 Task: Create a due date automation trigger when advanced on, on the monday of the week before a card is due add content with a name ending with resume at 11:00 AM.
Action: Mouse moved to (1170, 95)
Screenshot: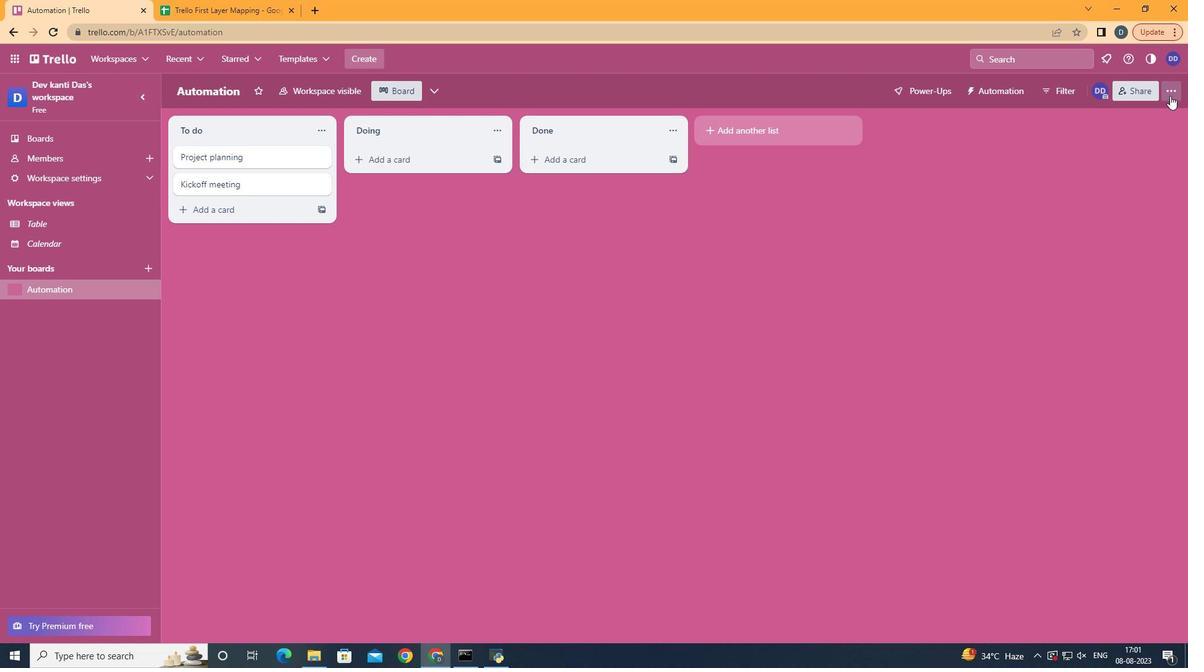 
Action: Mouse pressed left at (1170, 95)
Screenshot: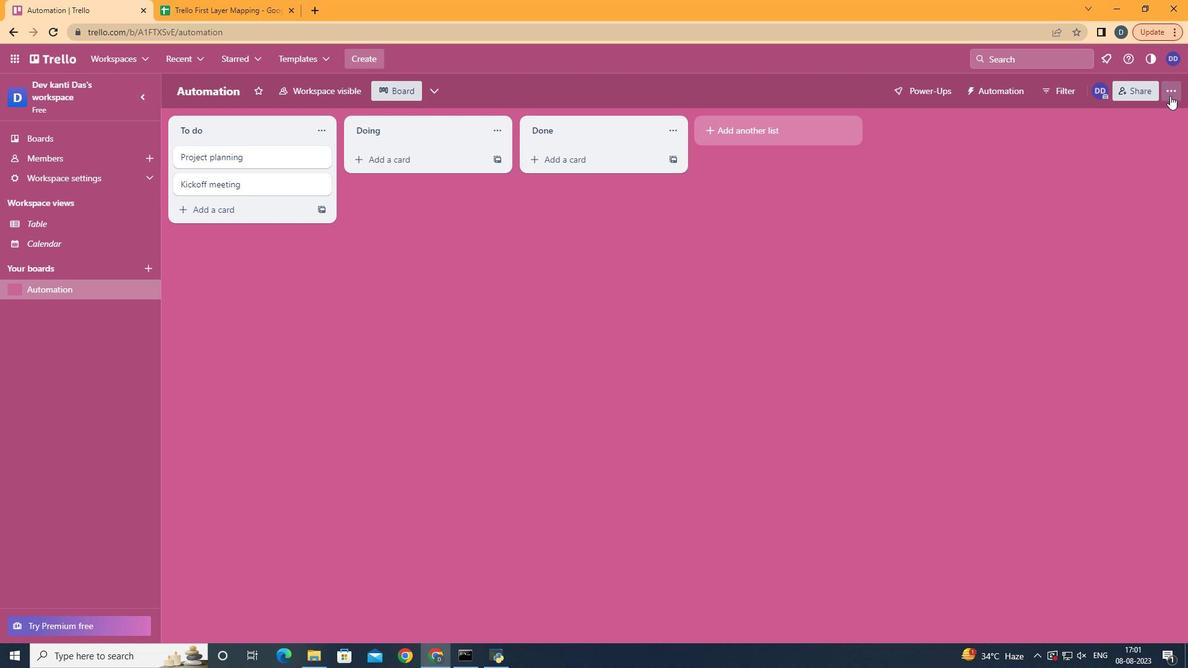 
Action: Mouse moved to (1096, 275)
Screenshot: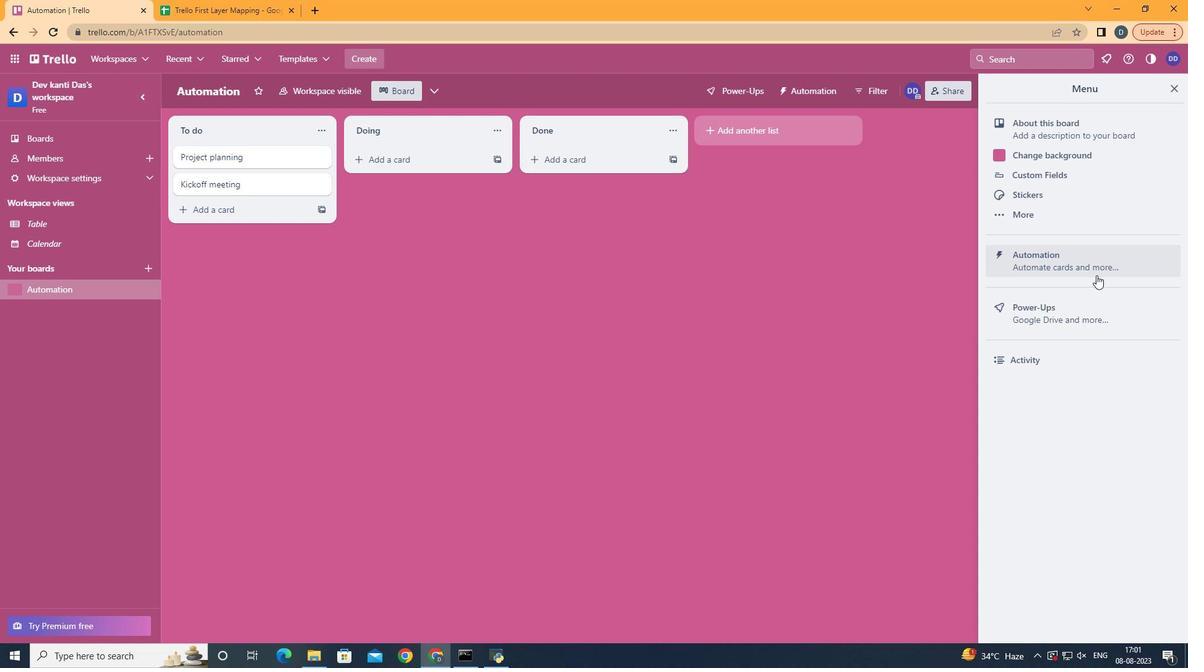 
Action: Mouse pressed left at (1096, 275)
Screenshot: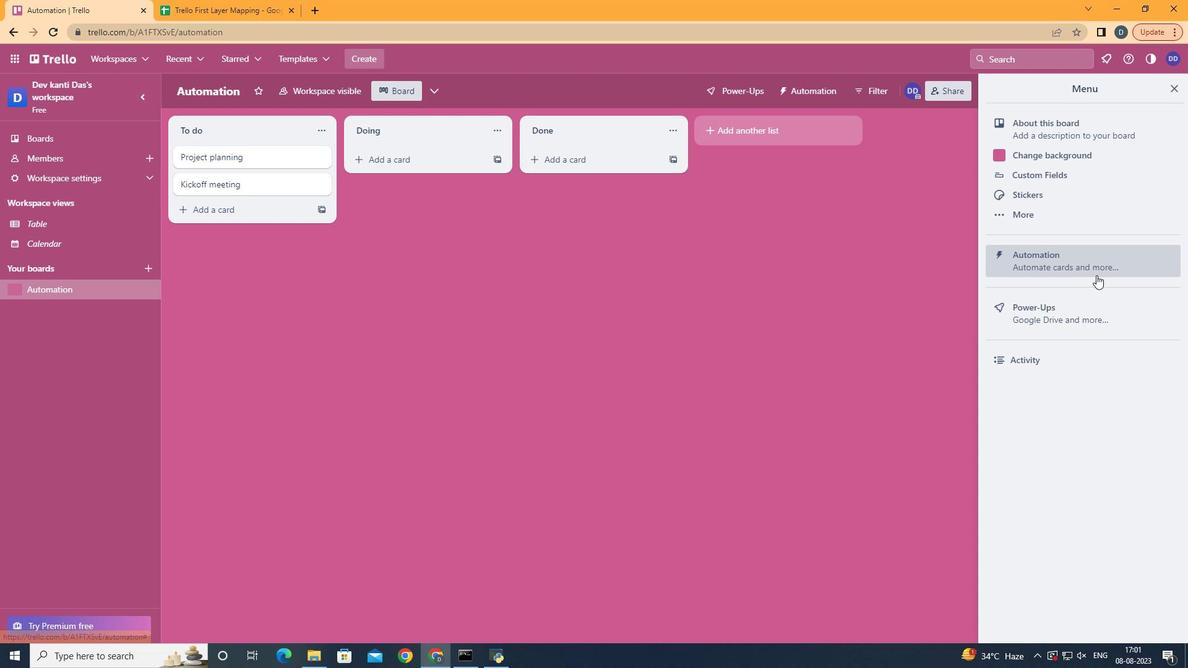 
Action: Mouse moved to (213, 243)
Screenshot: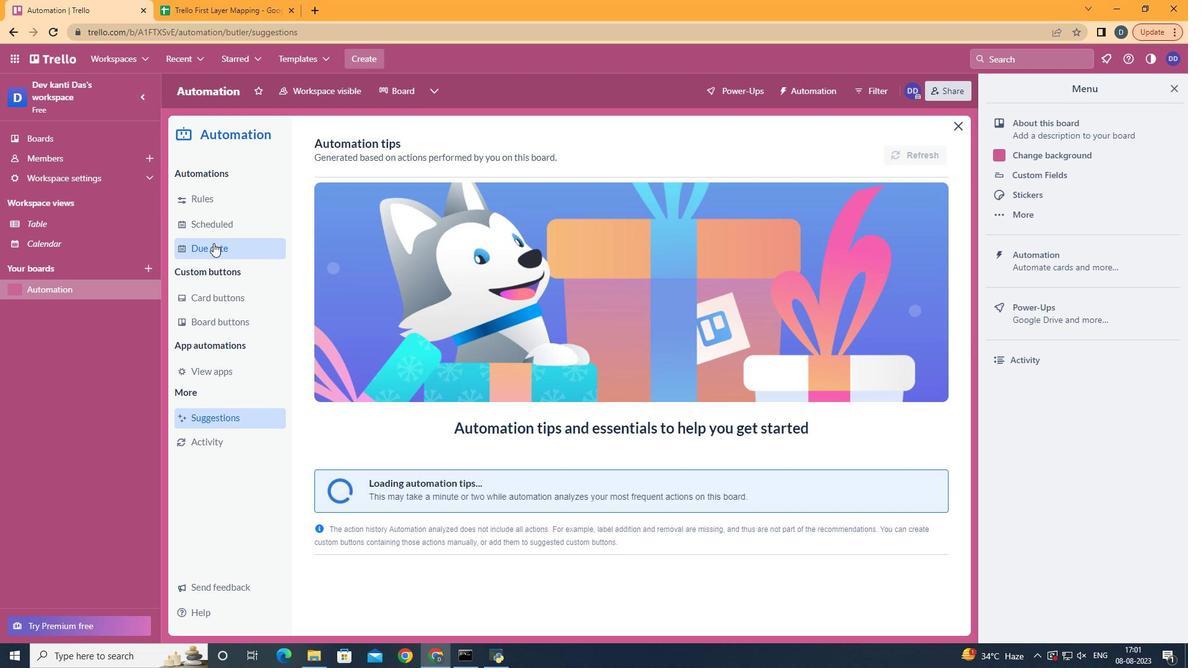 
Action: Mouse pressed left at (213, 243)
Screenshot: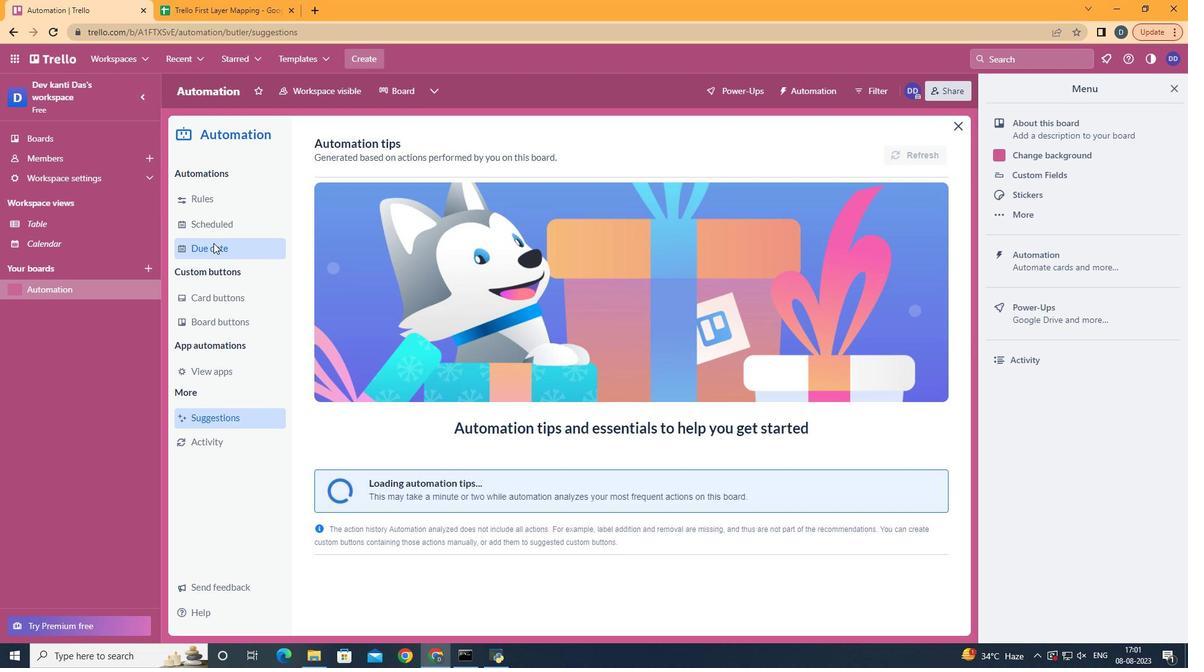 
Action: Mouse moved to (862, 147)
Screenshot: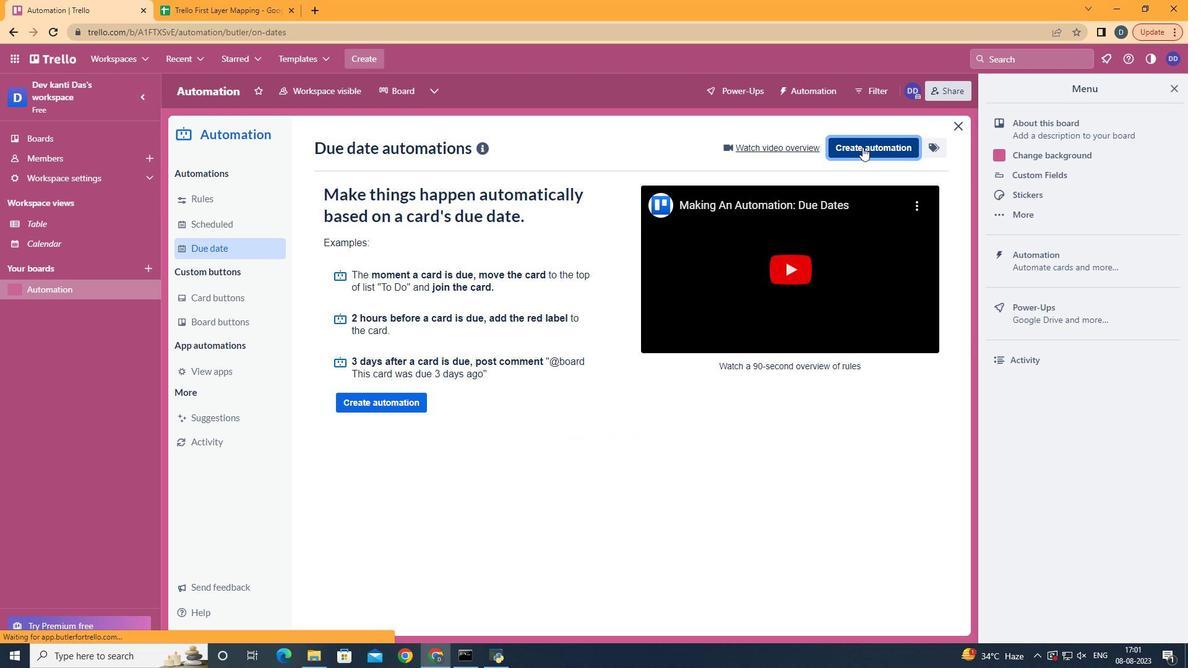 
Action: Mouse pressed left at (862, 147)
Screenshot: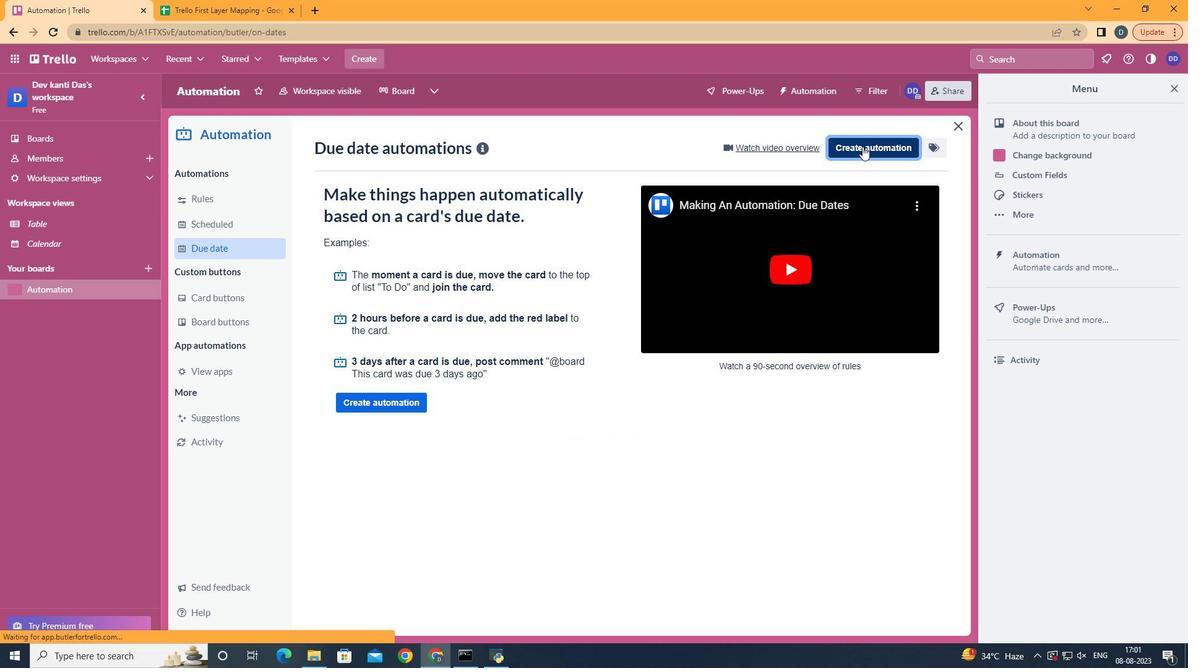 
Action: Mouse moved to (646, 265)
Screenshot: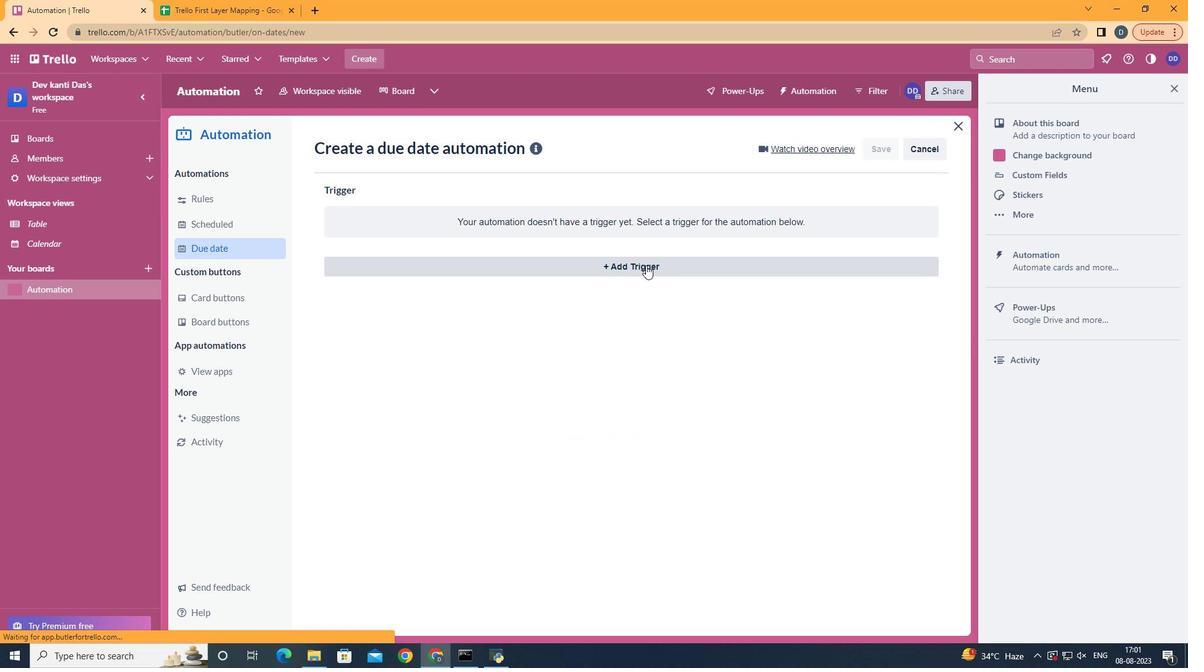 
Action: Mouse pressed left at (646, 265)
Screenshot: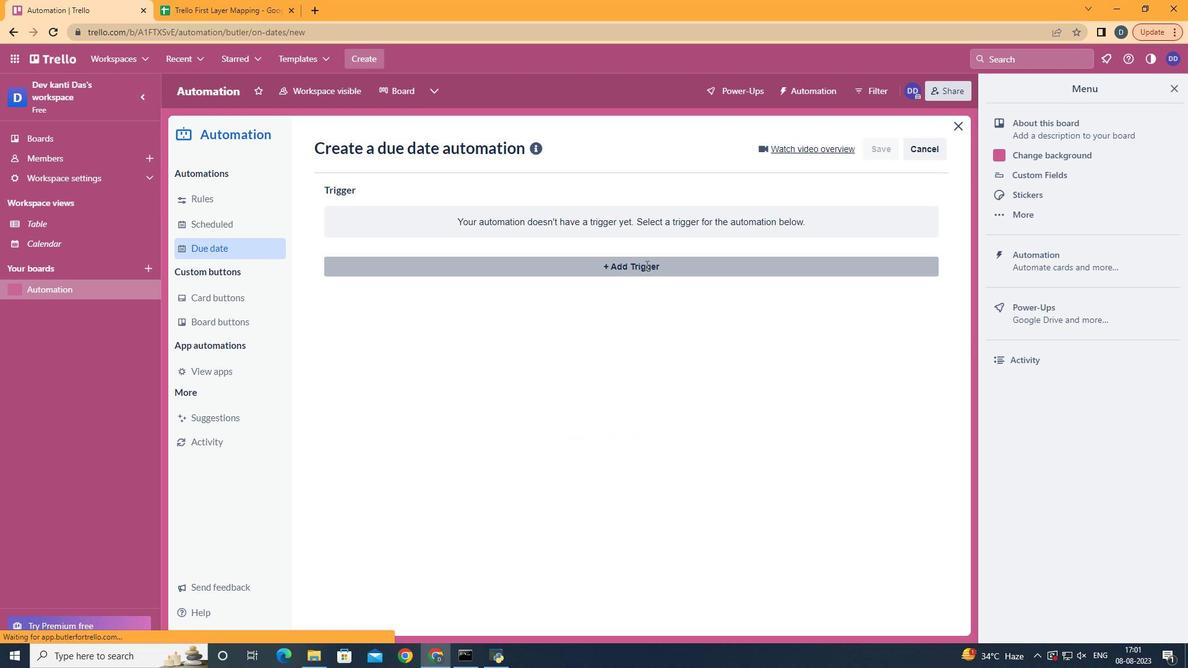 
Action: Mouse moved to (444, 601)
Screenshot: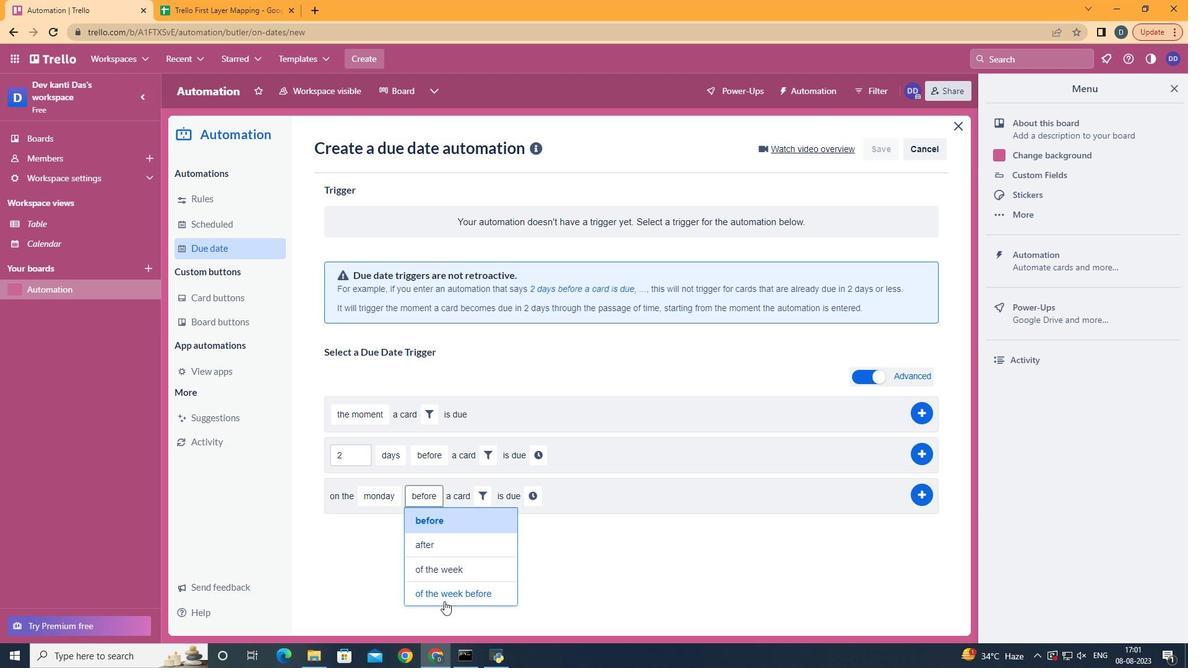 
Action: Mouse pressed left at (444, 601)
Screenshot: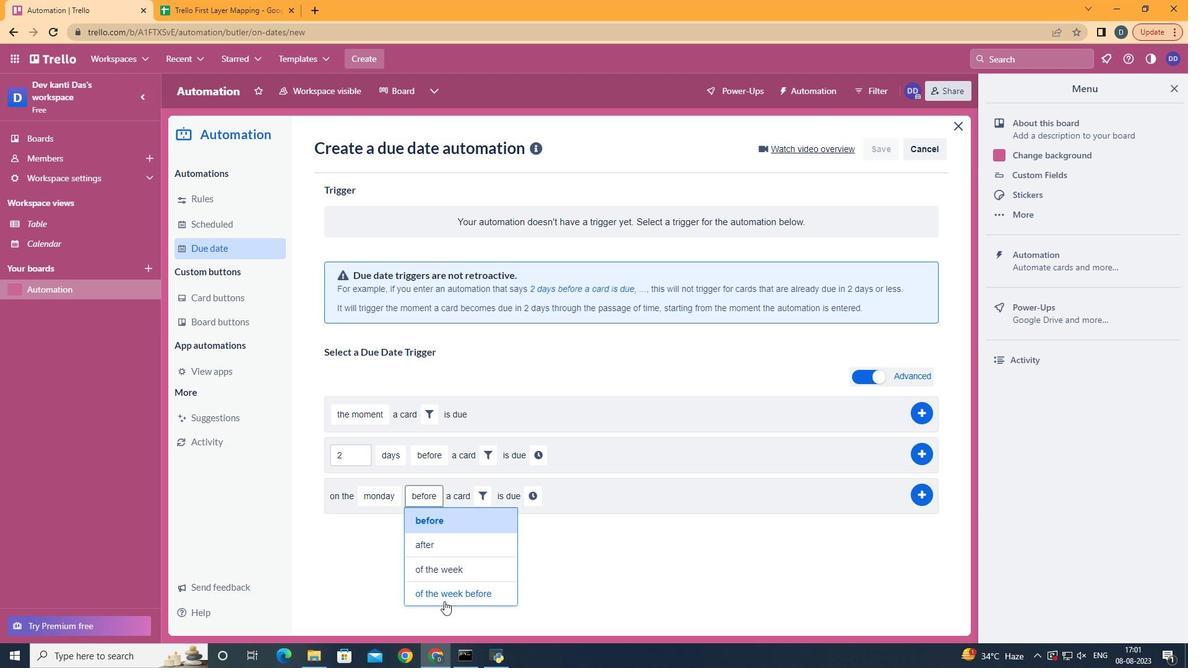 
Action: Mouse moved to (522, 498)
Screenshot: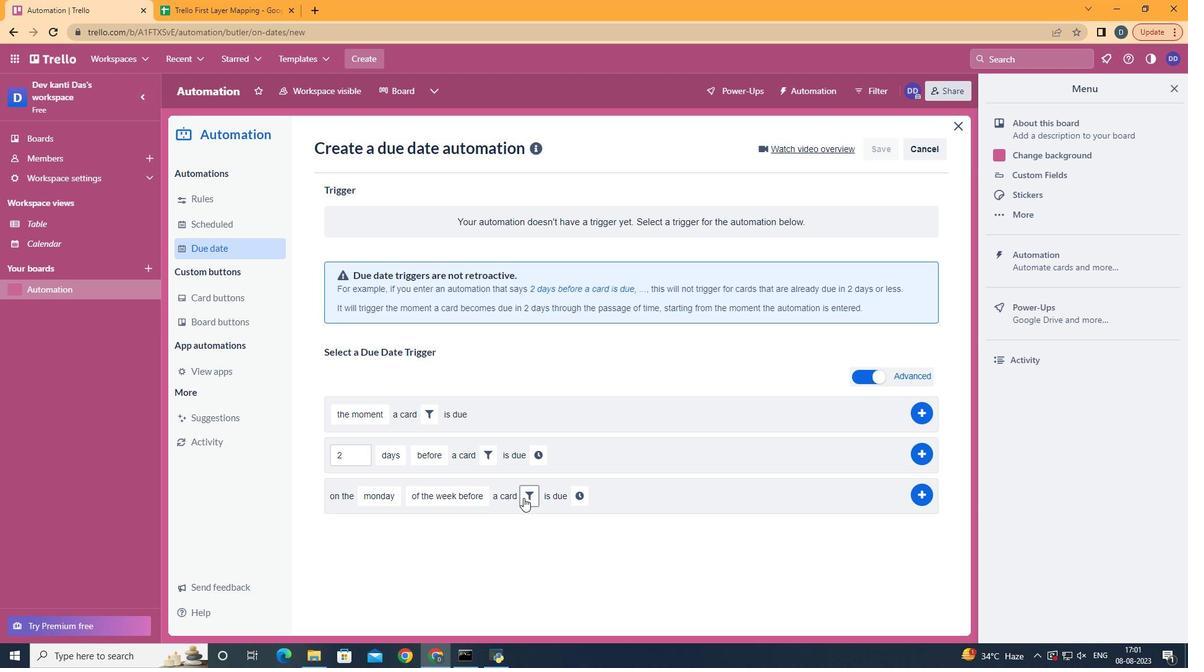 
Action: Mouse pressed left at (522, 498)
Screenshot: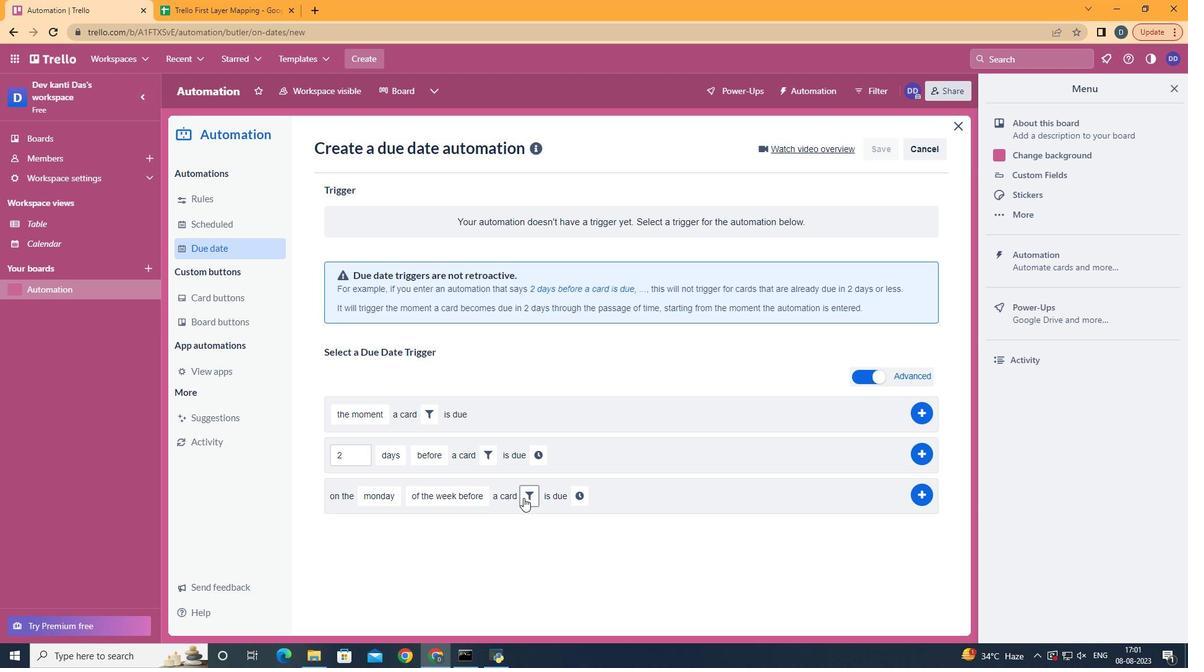 
Action: Mouse moved to (688, 541)
Screenshot: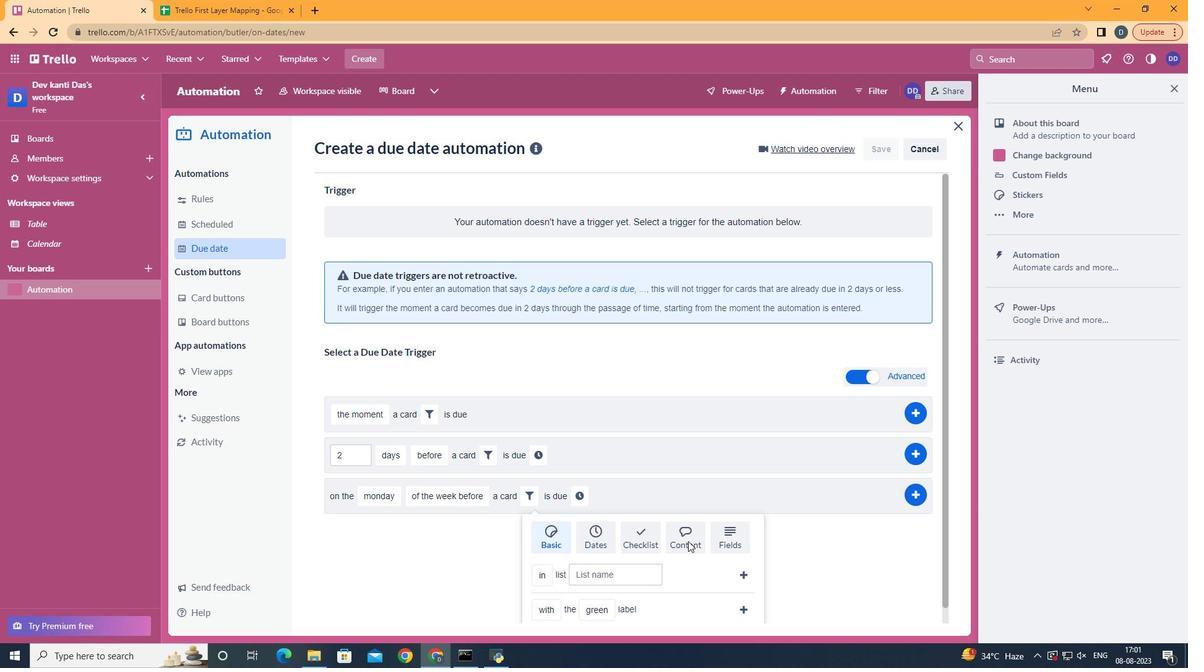 
Action: Mouse pressed left at (688, 541)
Screenshot: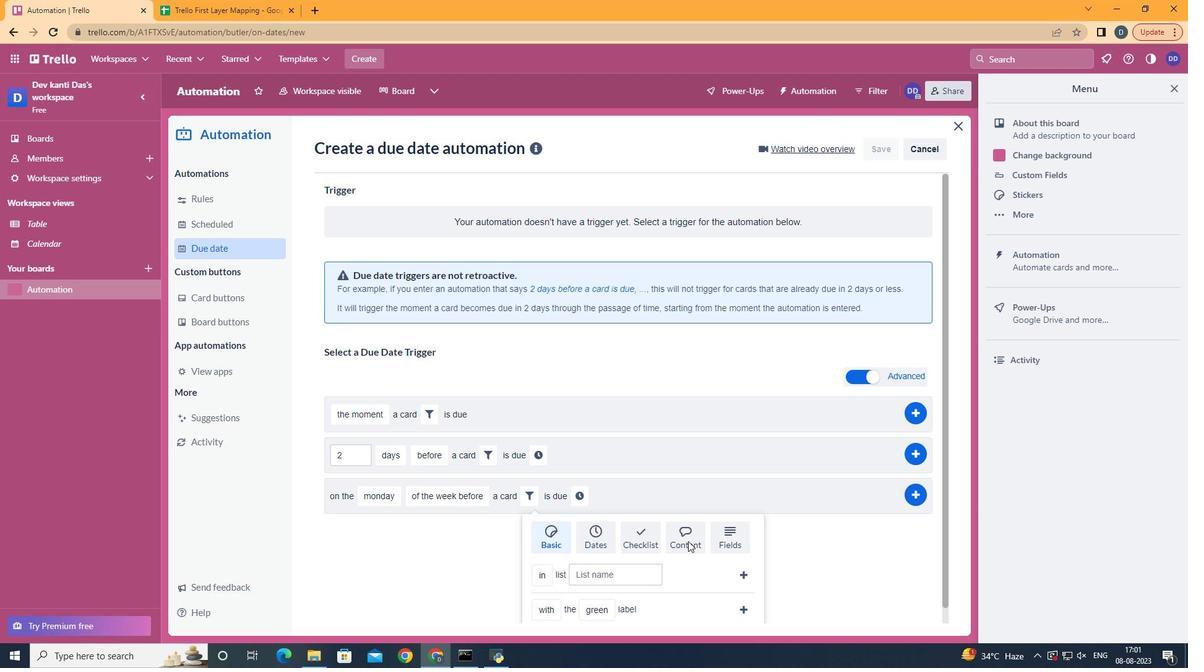 
Action: Mouse moved to (617, 498)
Screenshot: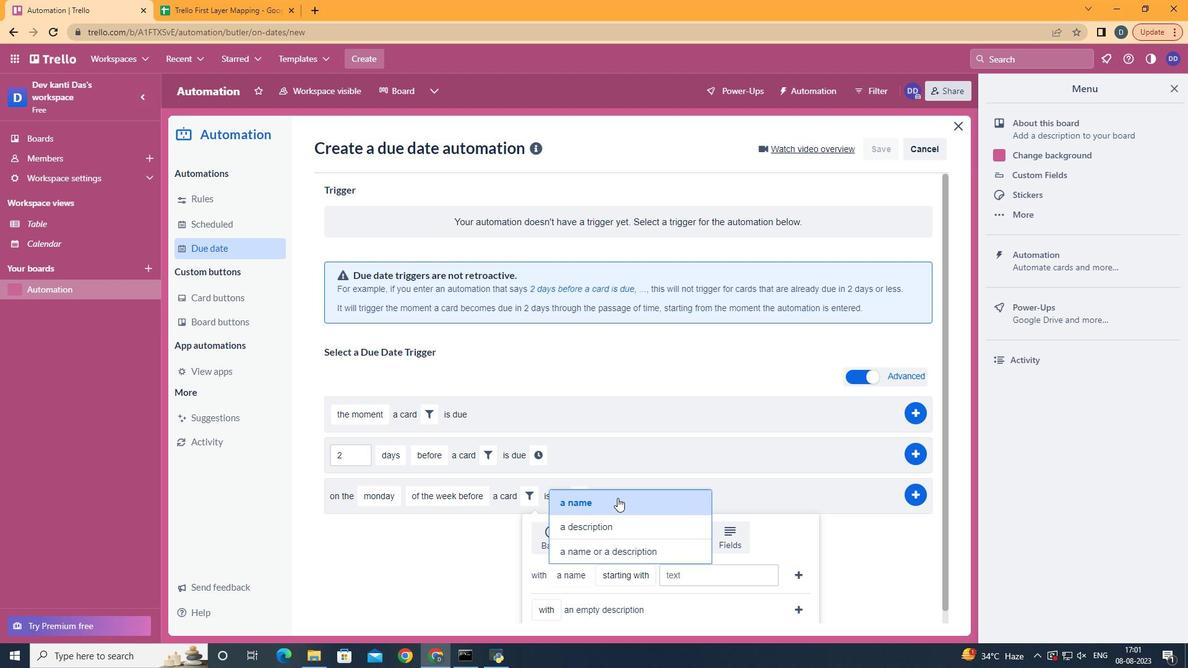 
Action: Mouse pressed left at (617, 498)
Screenshot: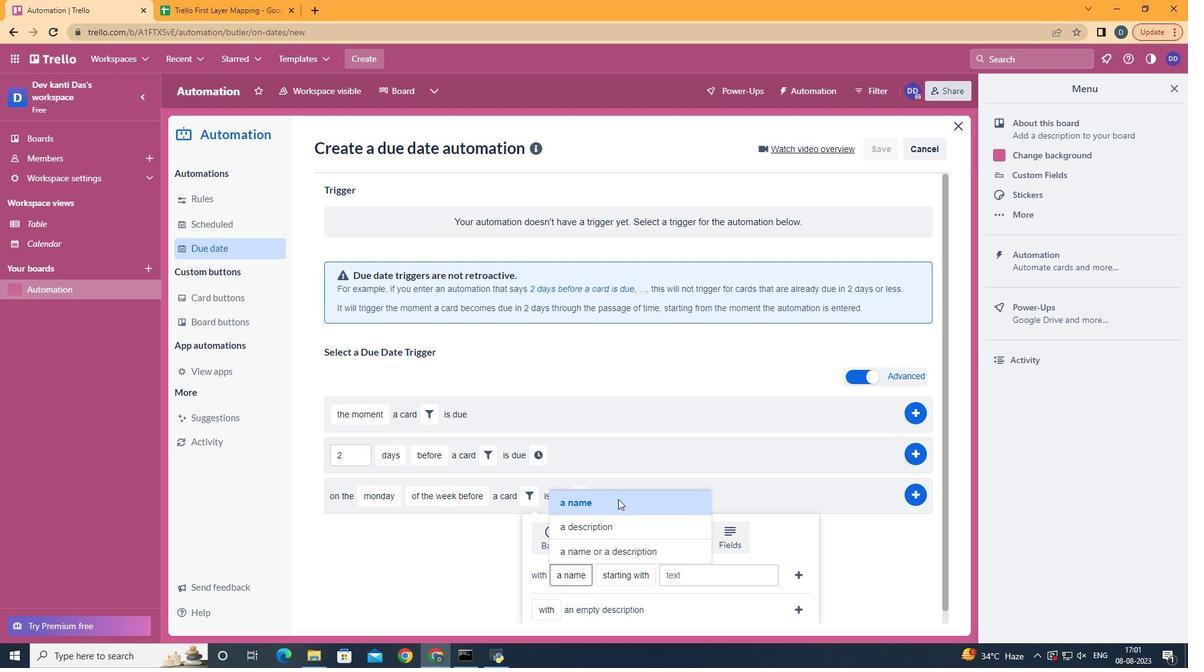 
Action: Mouse moved to (646, 453)
Screenshot: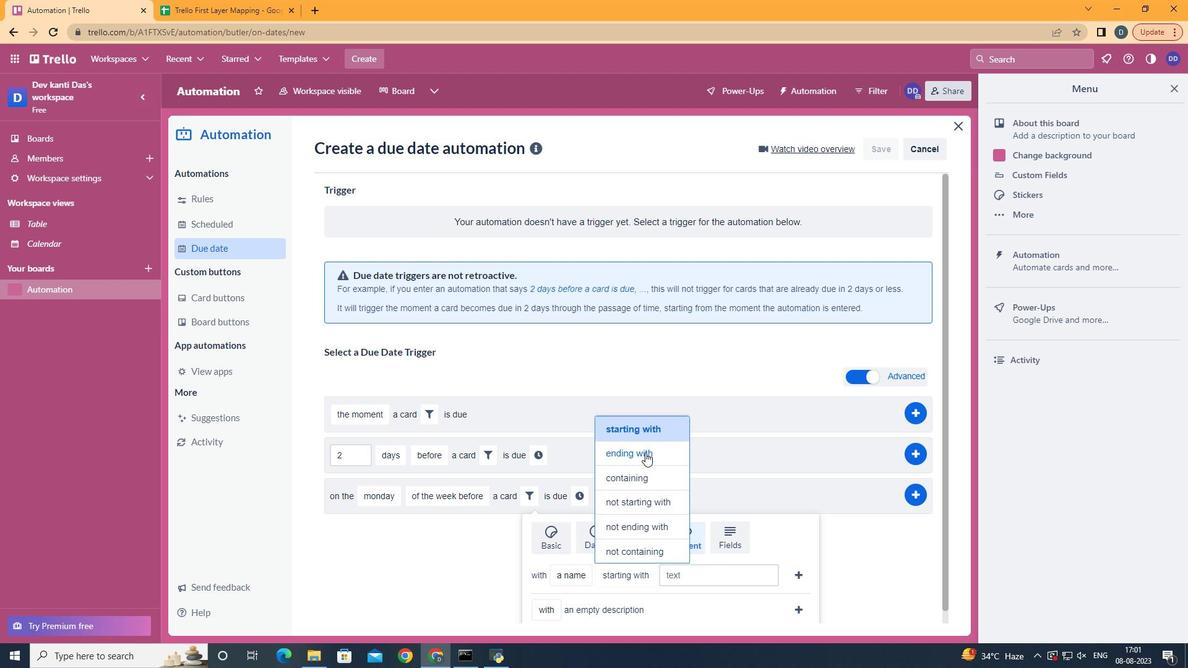 
Action: Mouse pressed left at (646, 453)
Screenshot: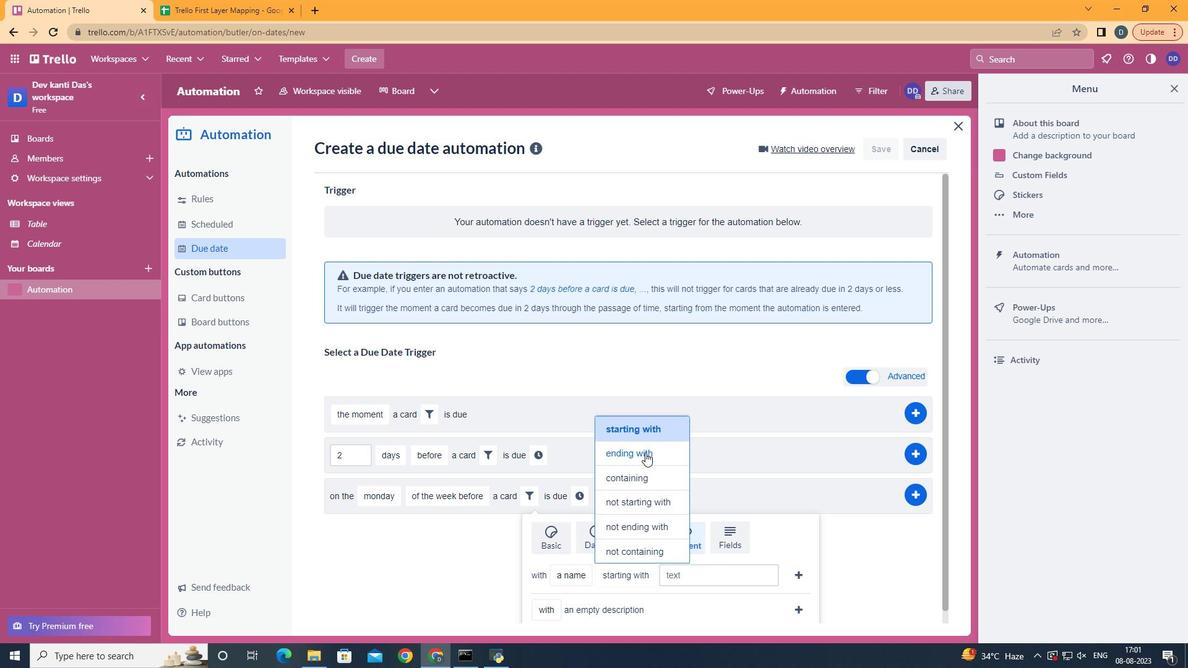 
Action: Mouse moved to (676, 583)
Screenshot: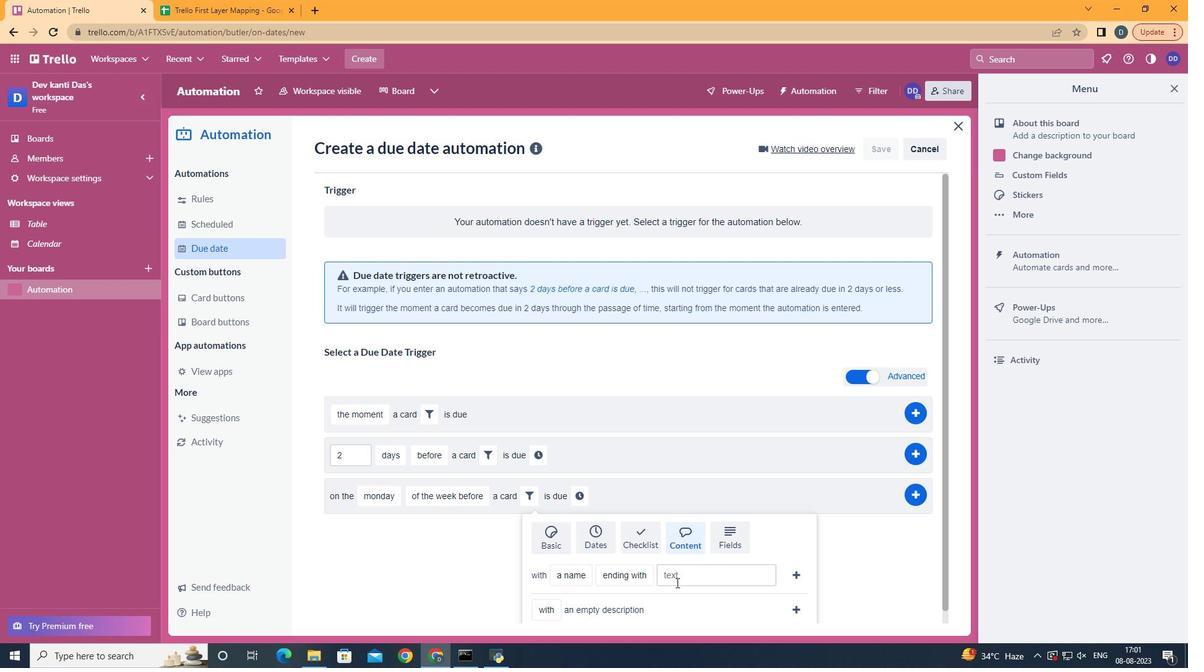 
Action: Mouse pressed left at (676, 583)
Screenshot: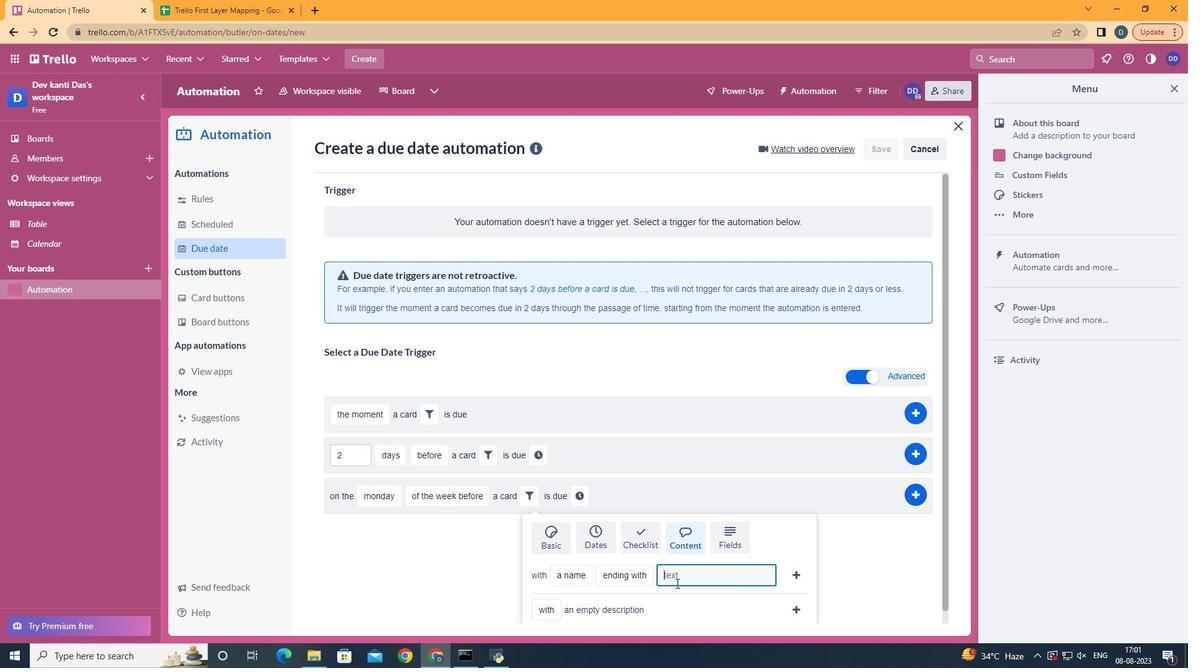 
Action: Mouse moved to (674, 579)
Screenshot: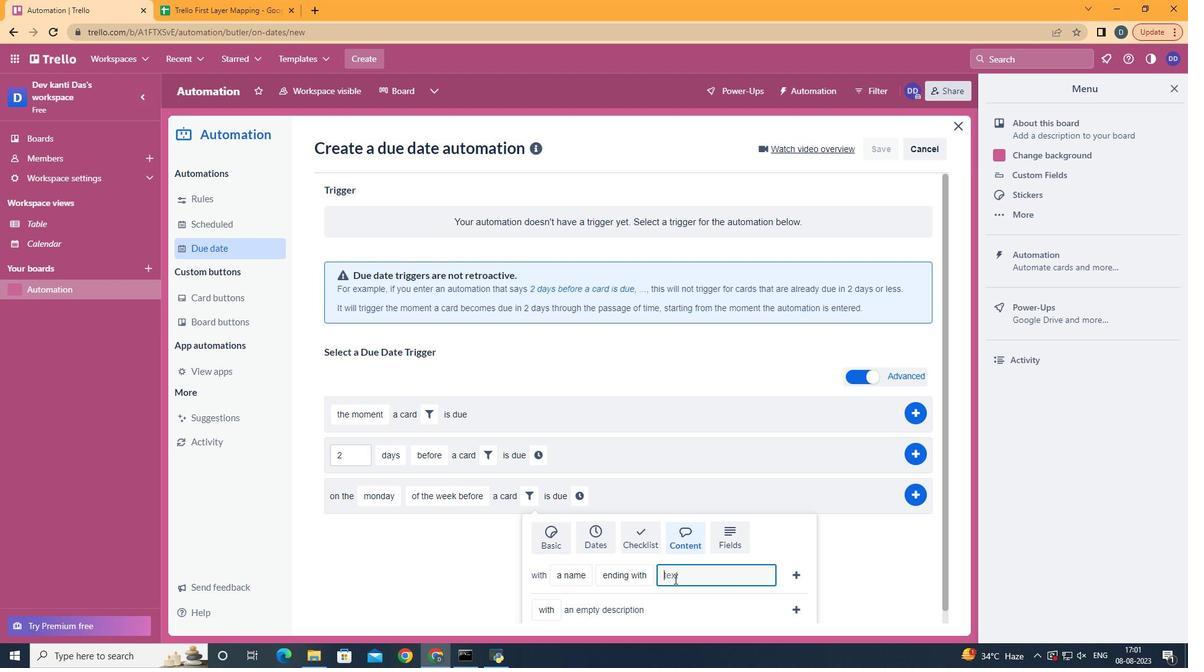 
Action: Key pressed resume
Screenshot: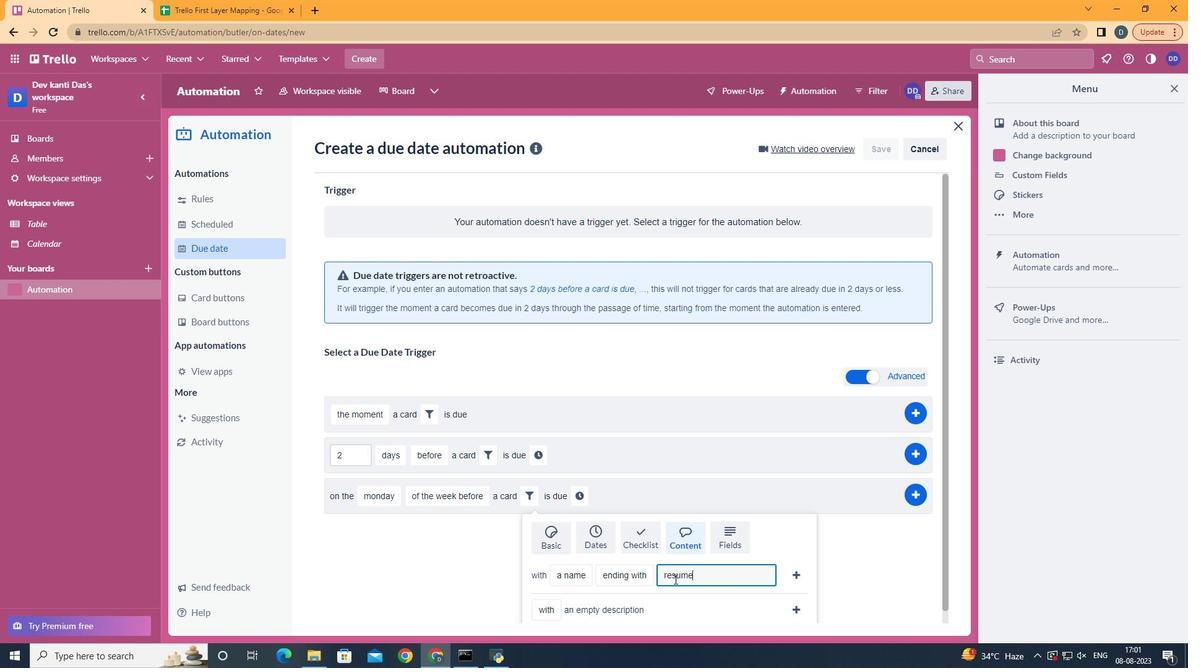 
Action: Mouse moved to (787, 571)
Screenshot: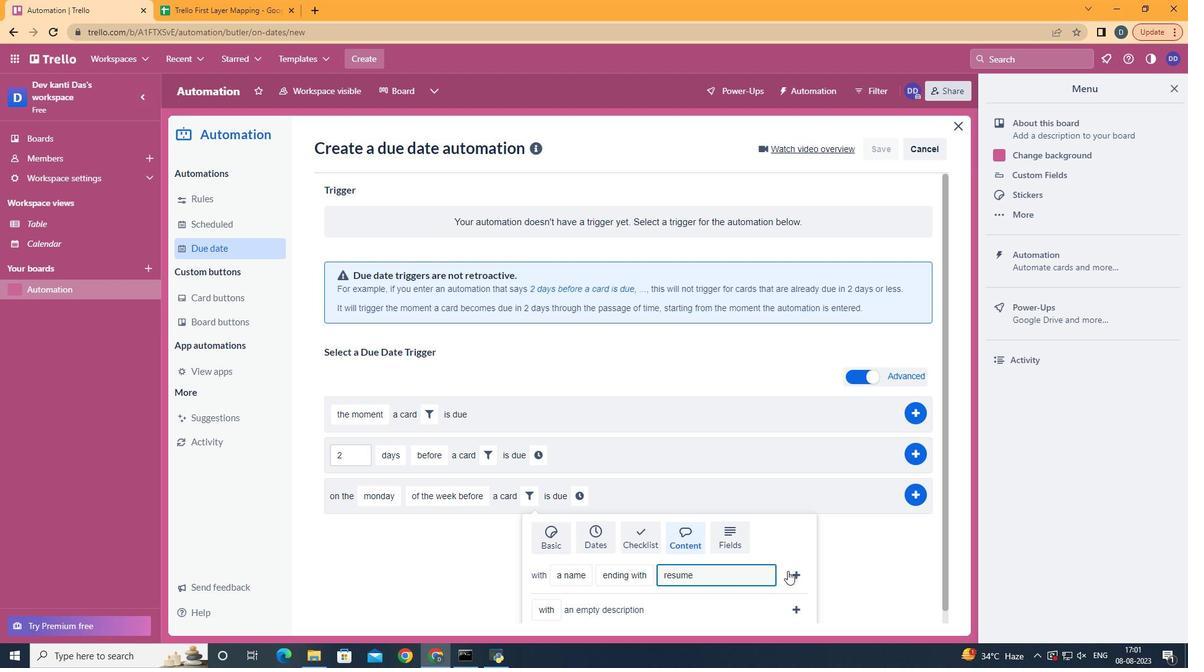 
Action: Mouse pressed left at (787, 571)
Screenshot: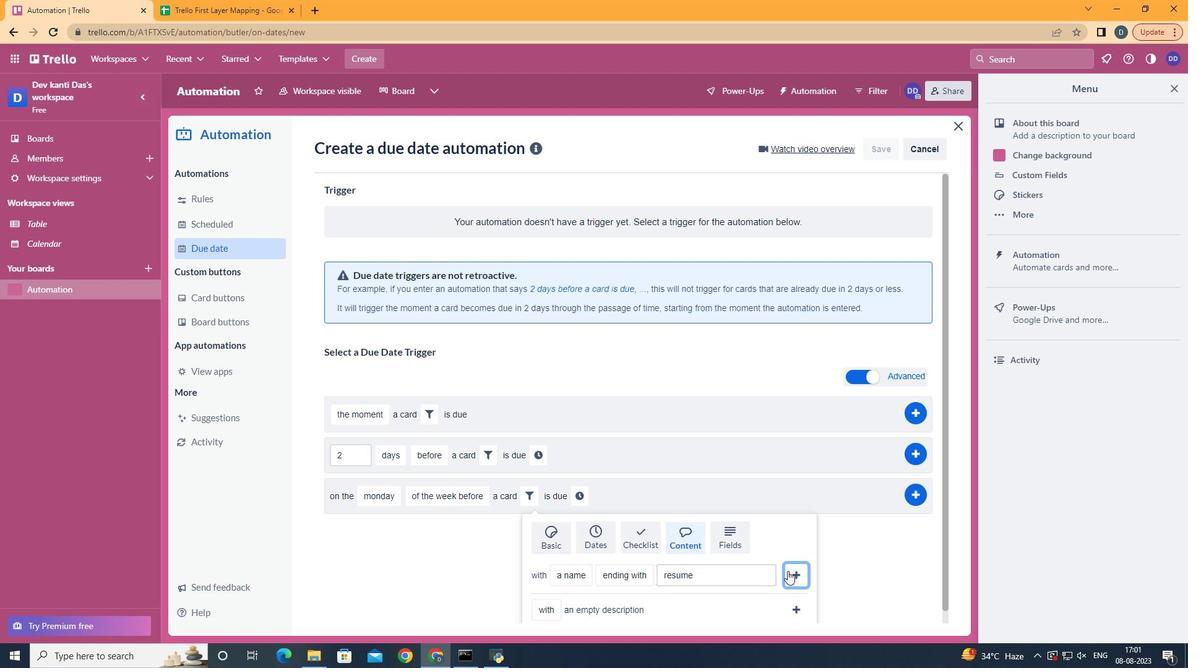 
Action: Mouse moved to (740, 492)
Screenshot: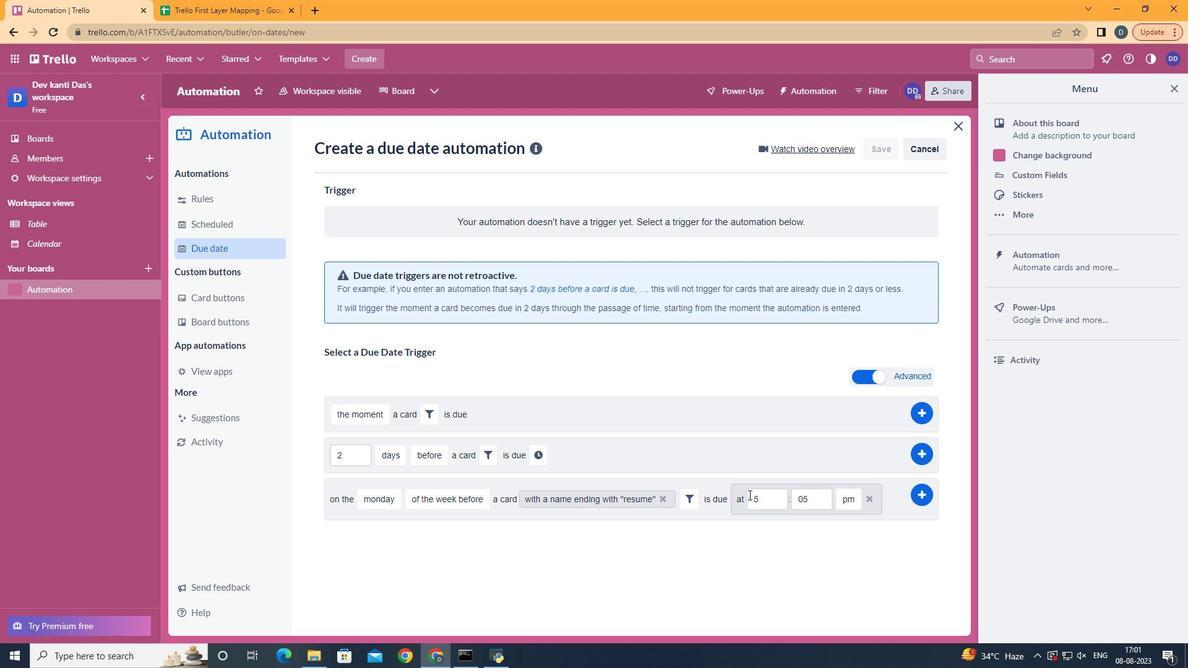 
Action: Mouse pressed left at (740, 492)
Screenshot: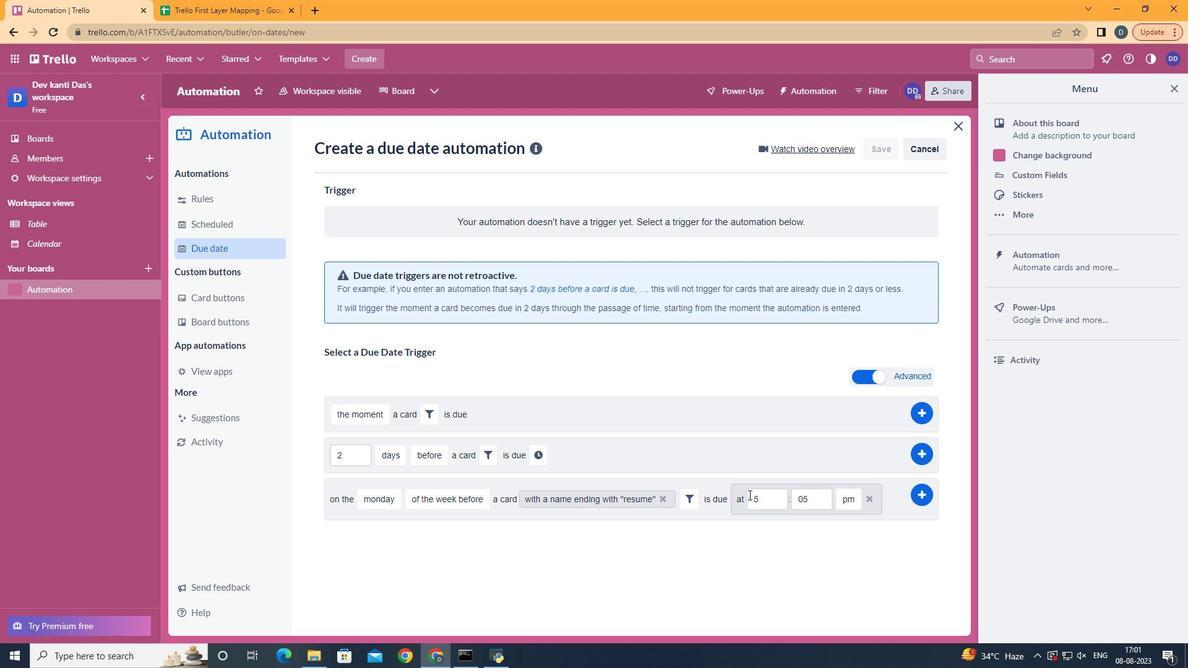 
Action: Mouse moved to (776, 500)
Screenshot: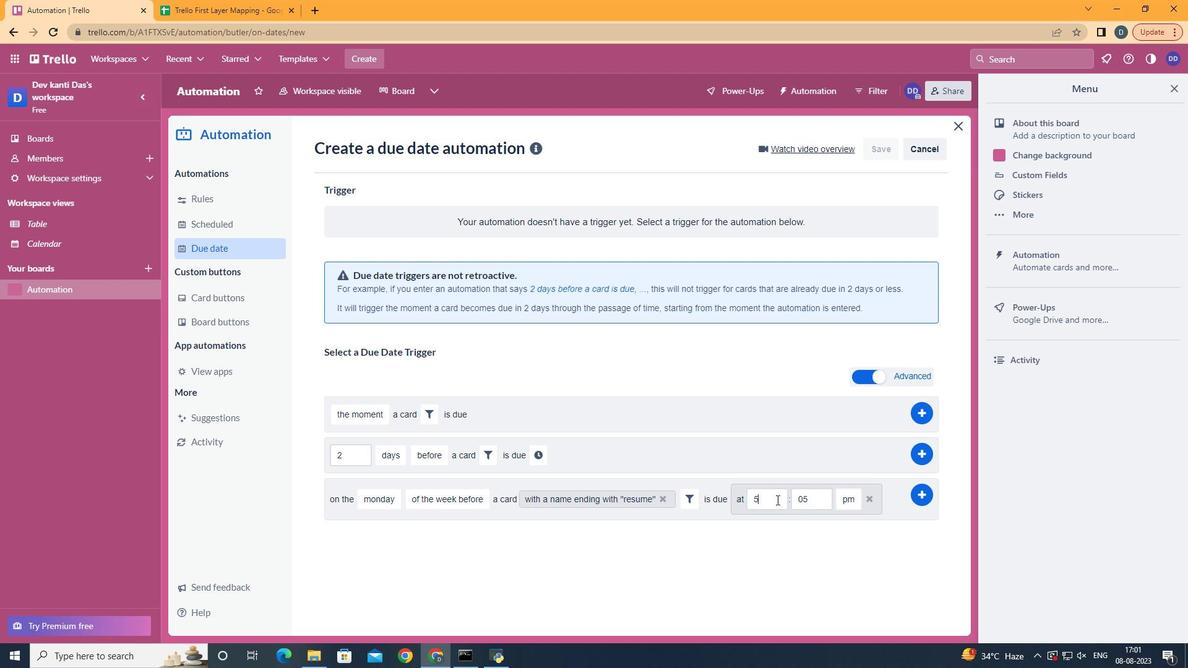 
Action: Mouse pressed left at (776, 500)
Screenshot: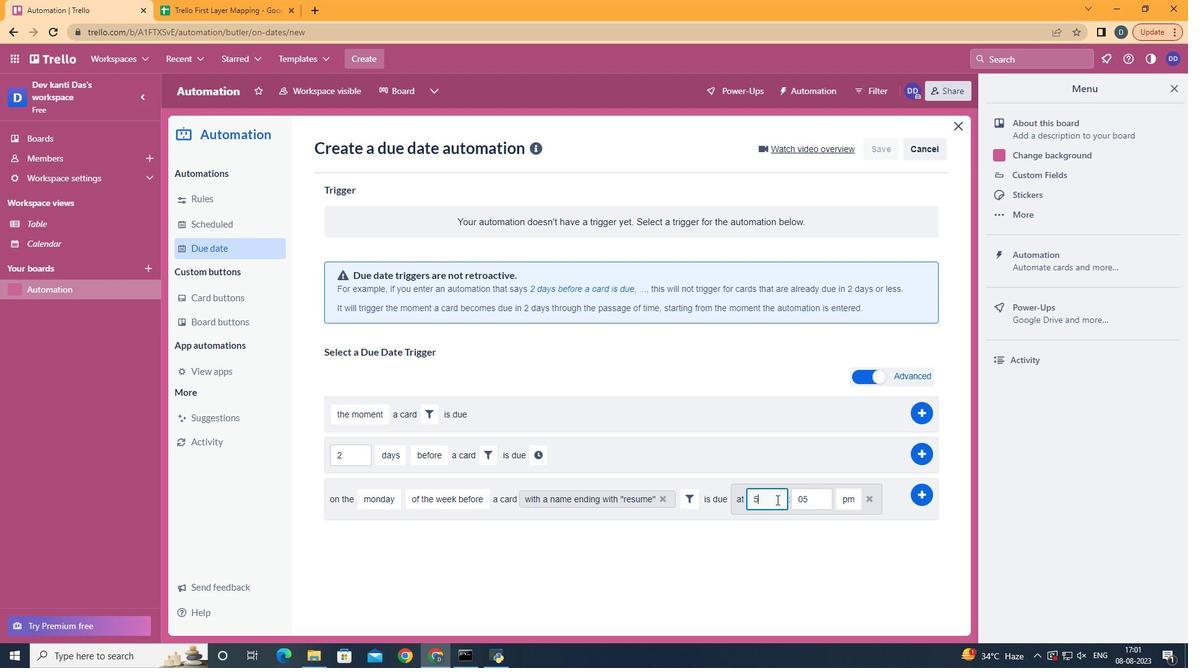 
Action: Key pressed <Key.backspace>11
Screenshot: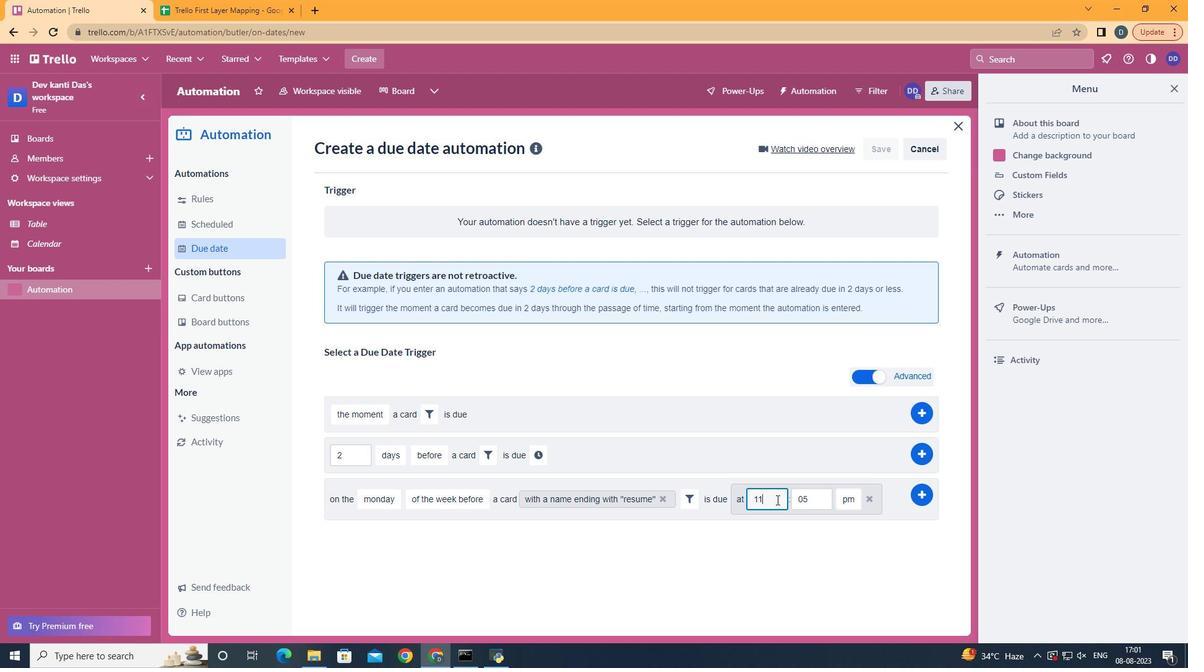 
Action: Mouse moved to (818, 498)
Screenshot: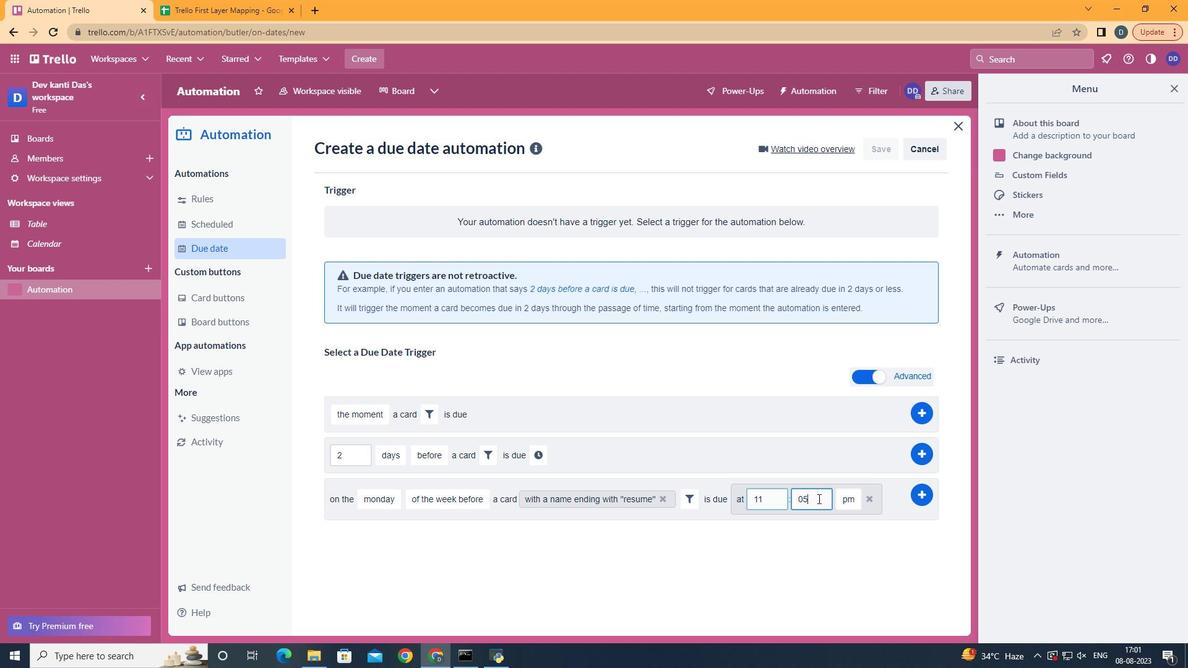 
Action: Mouse pressed left at (818, 498)
Screenshot: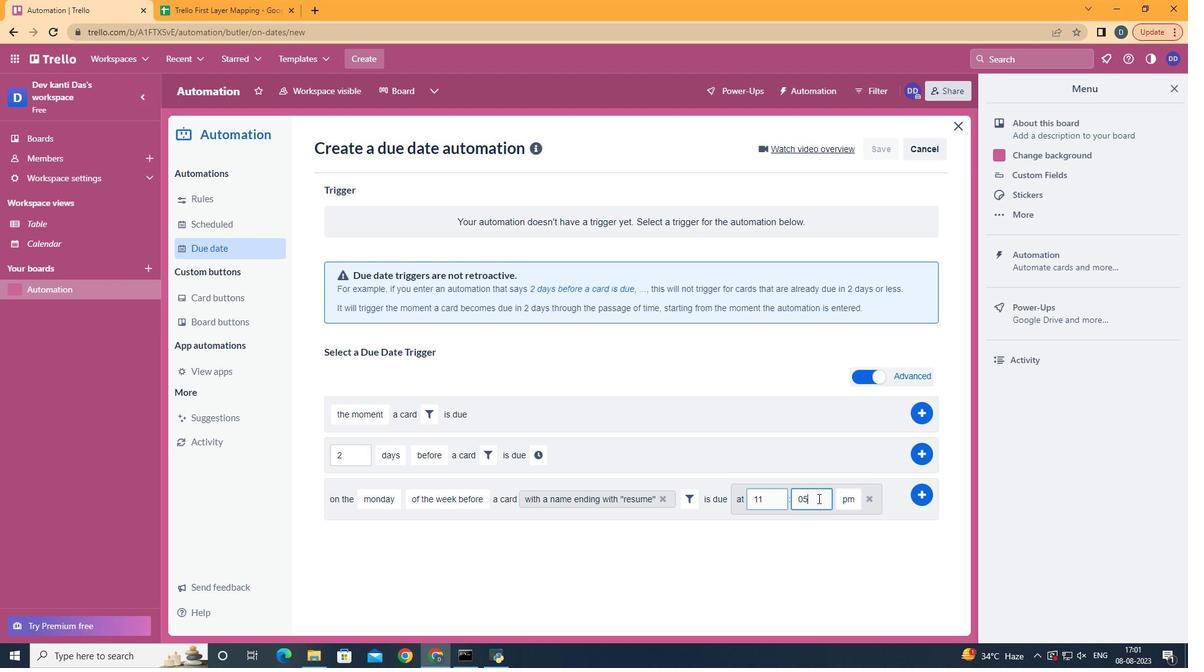 
Action: Key pressed <Key.backspace>0
Screenshot: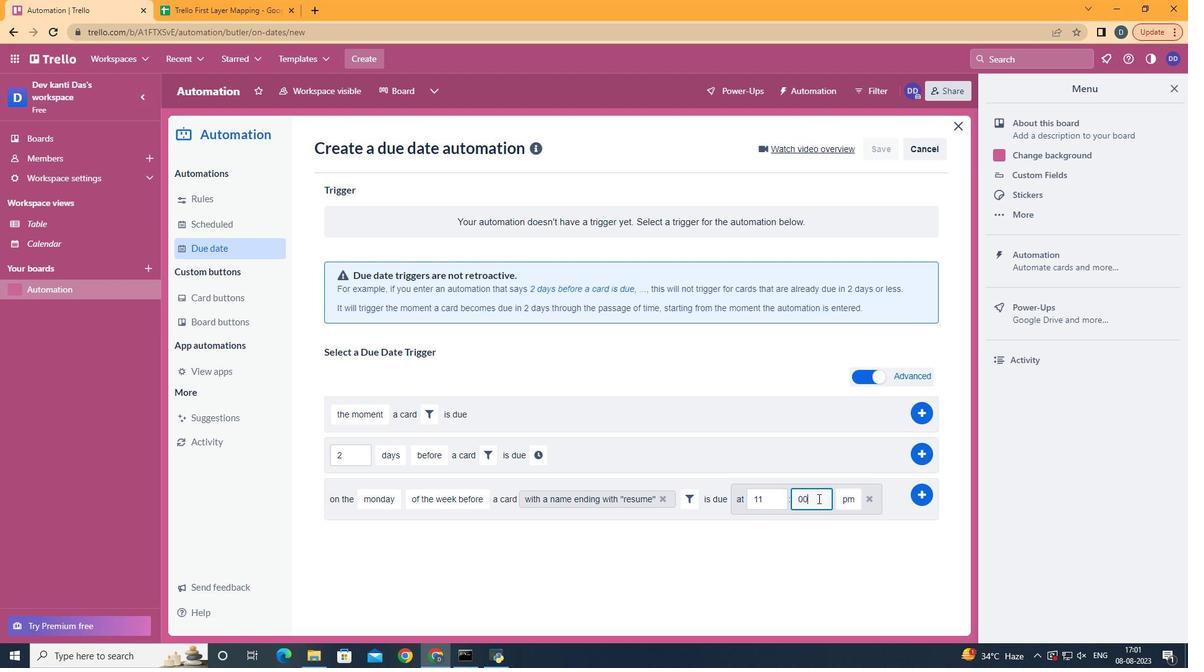
Action: Mouse moved to (846, 519)
Screenshot: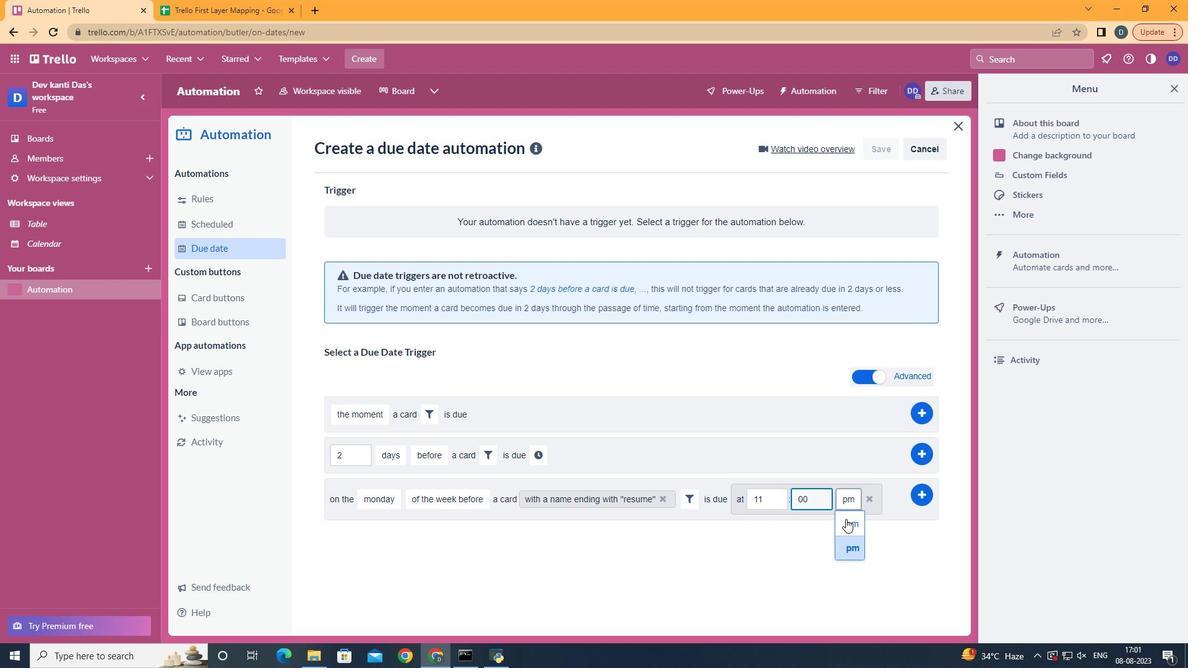 
Action: Mouse pressed left at (846, 519)
Screenshot: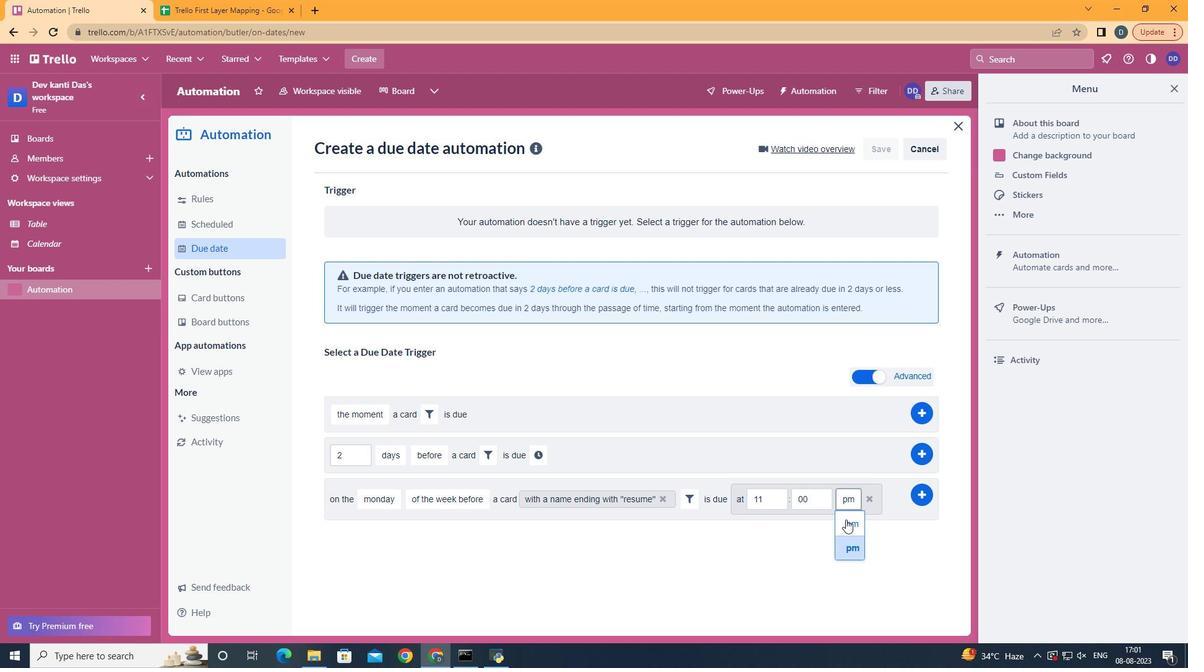 
Action: Mouse moved to (914, 498)
Screenshot: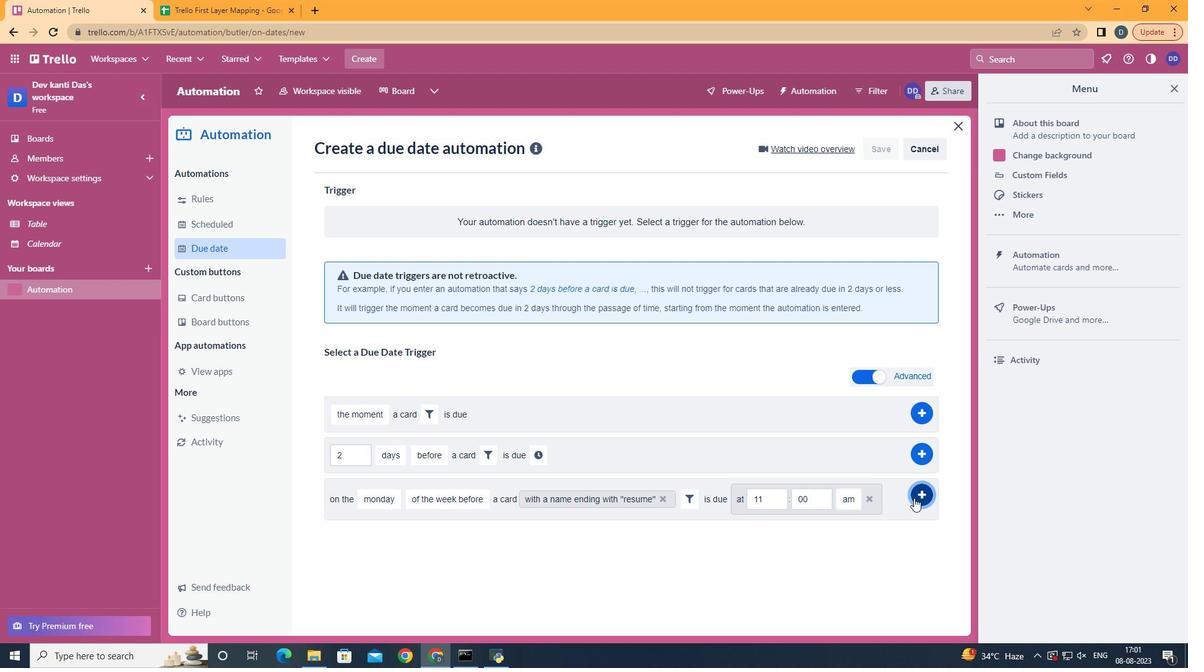 
Action: Mouse pressed left at (914, 498)
Screenshot: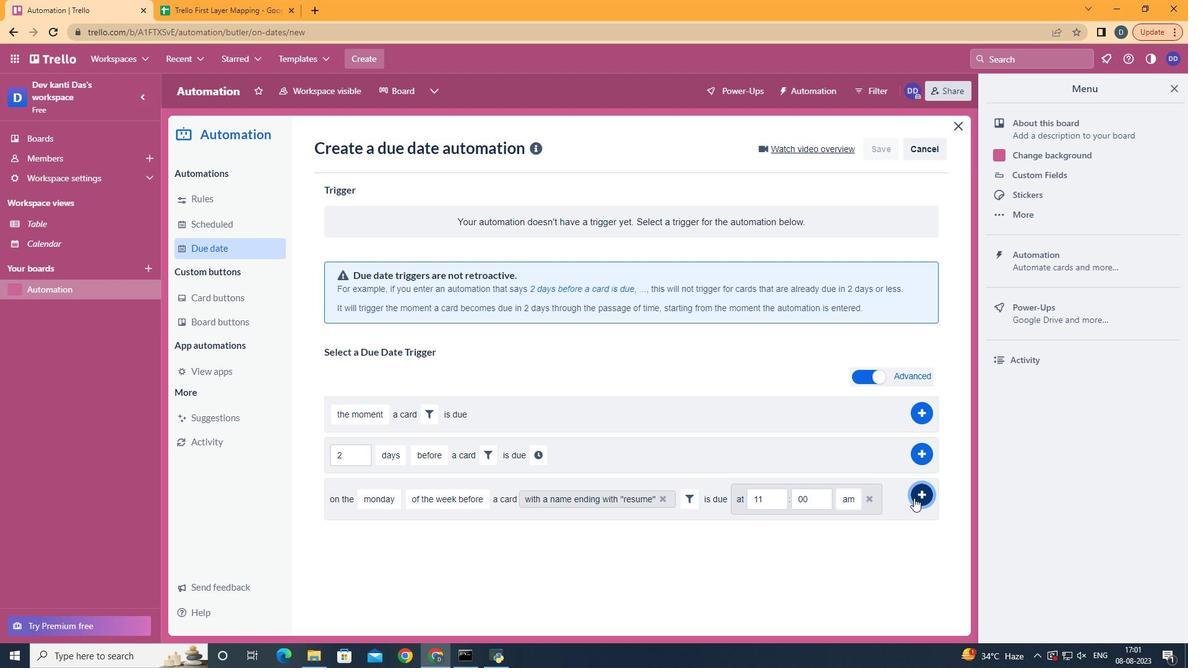 
Action: Mouse moved to (765, 189)
Screenshot: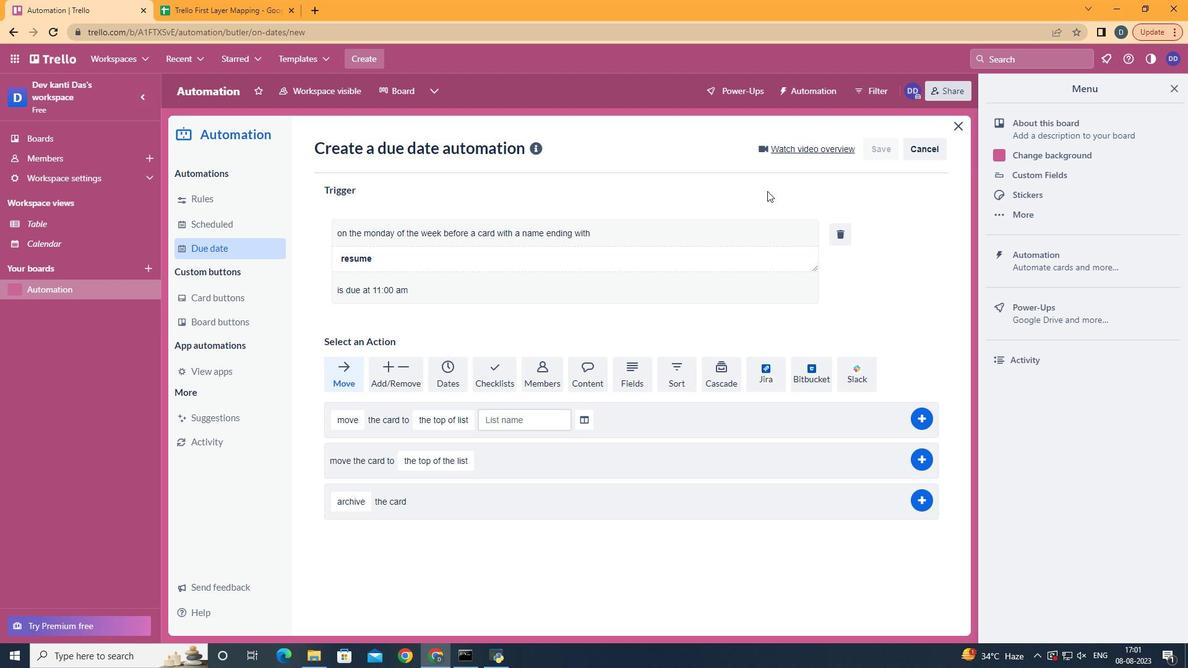 
